 Task: Sort the products by price (highest first).
Action: Mouse moved to (41, 287)
Screenshot: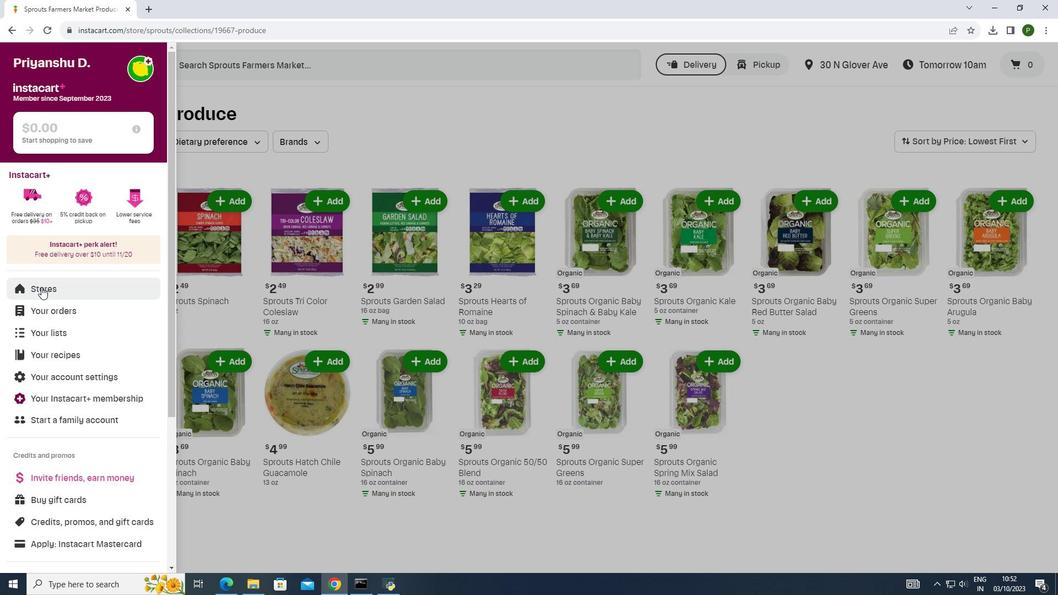 
Action: Mouse pressed left at (41, 287)
Screenshot: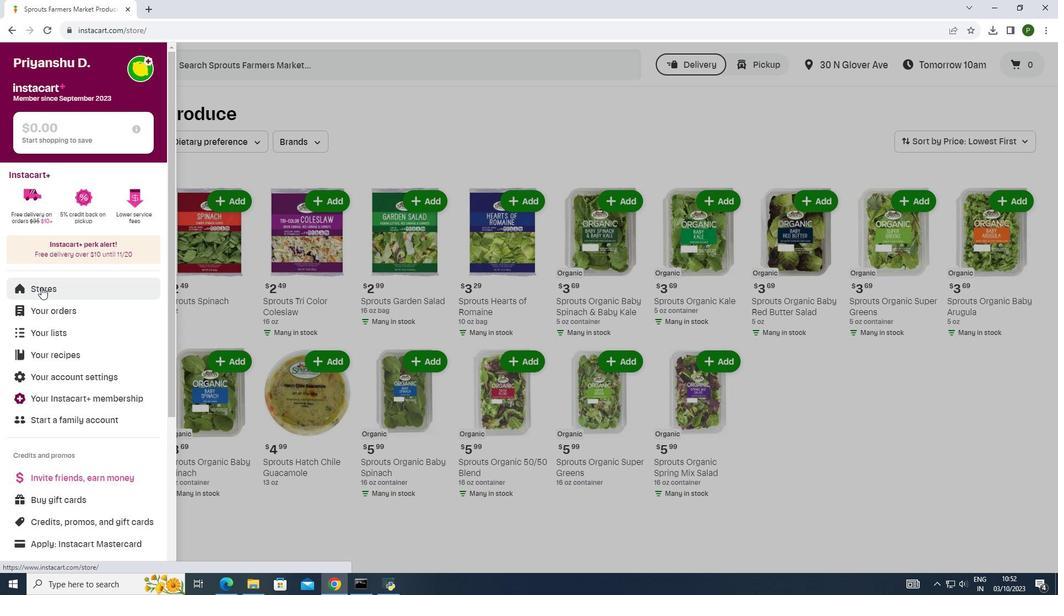 
Action: Mouse moved to (257, 101)
Screenshot: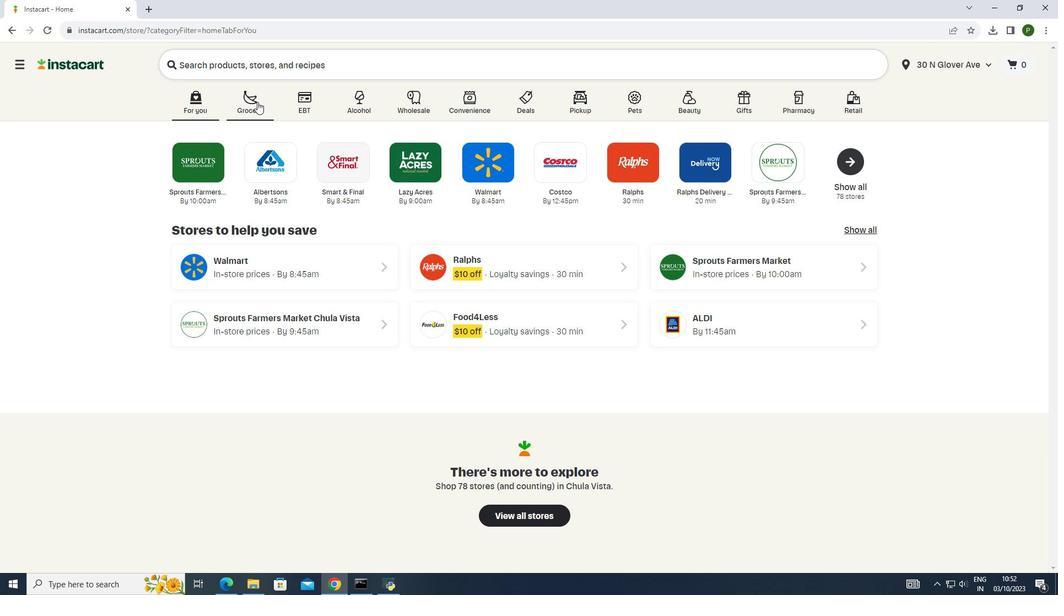 
Action: Mouse pressed left at (257, 101)
Screenshot: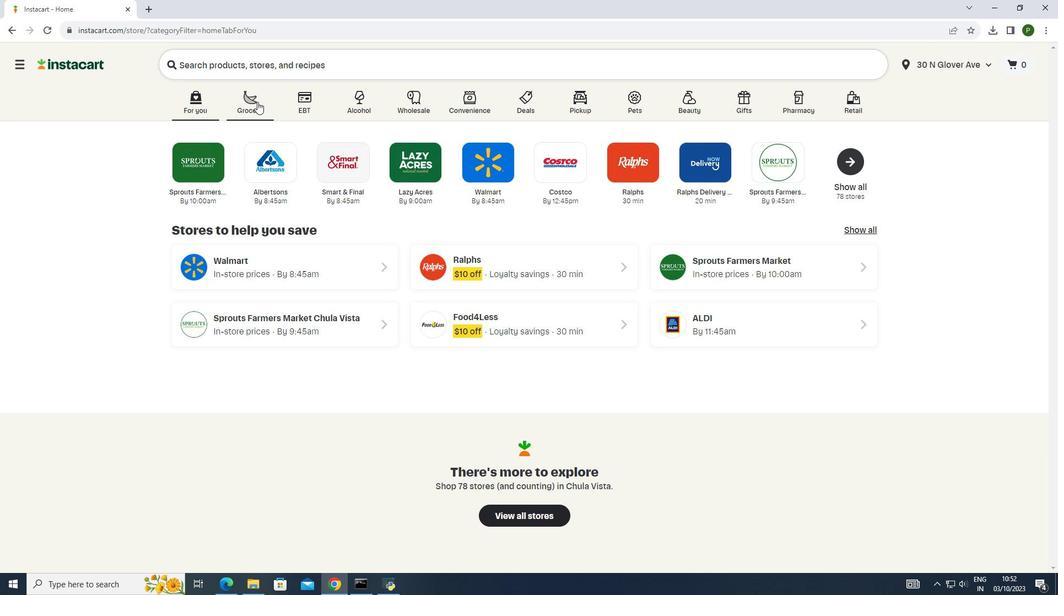 
Action: Mouse moved to (548, 167)
Screenshot: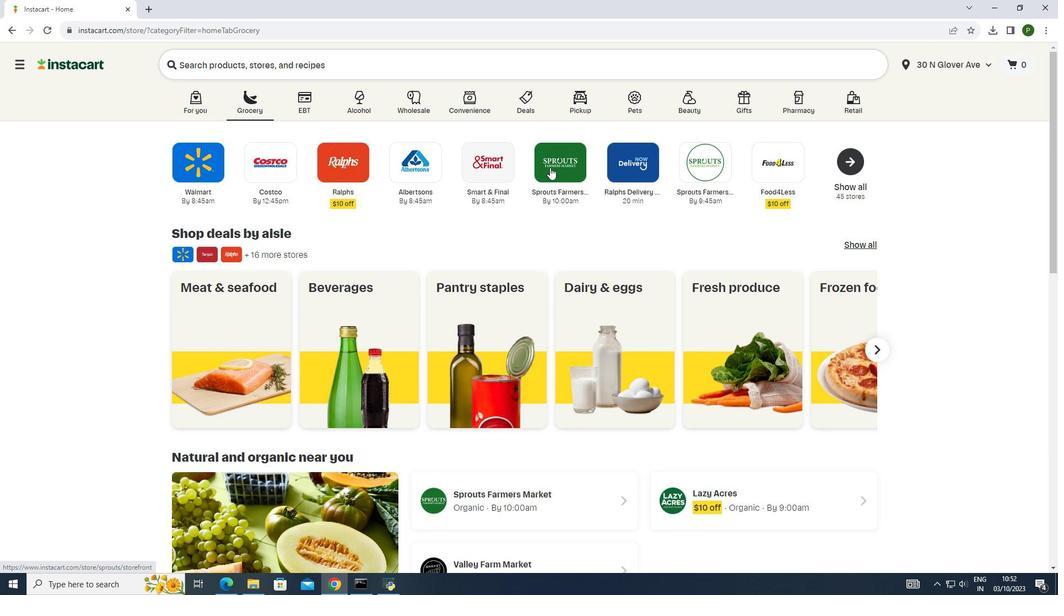 
Action: Mouse pressed left at (548, 167)
Screenshot: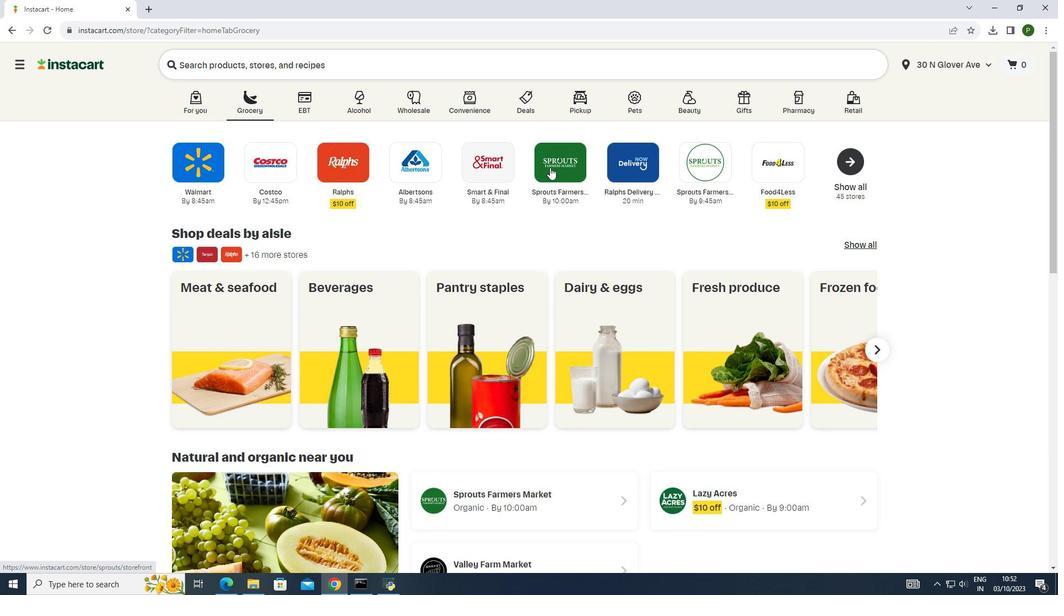 
Action: Mouse moved to (76, 293)
Screenshot: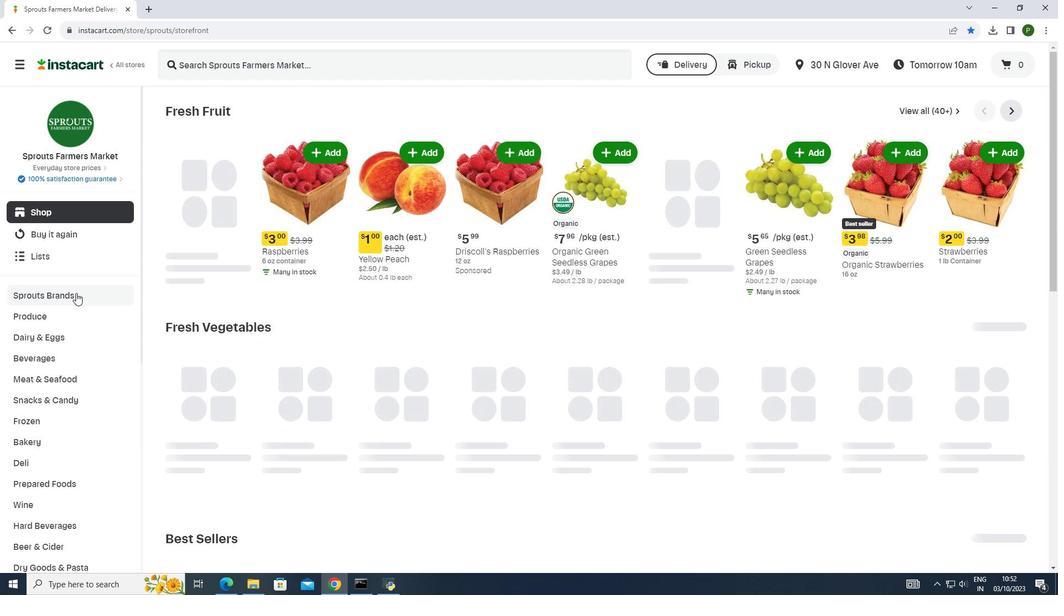 
Action: Mouse pressed left at (76, 293)
Screenshot: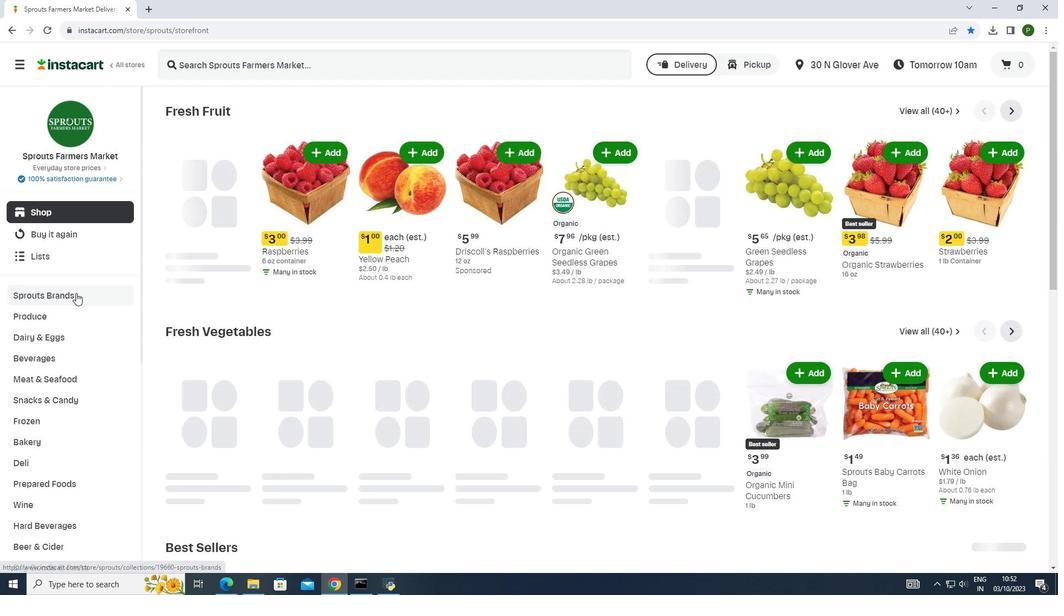 
Action: Mouse moved to (45, 360)
Screenshot: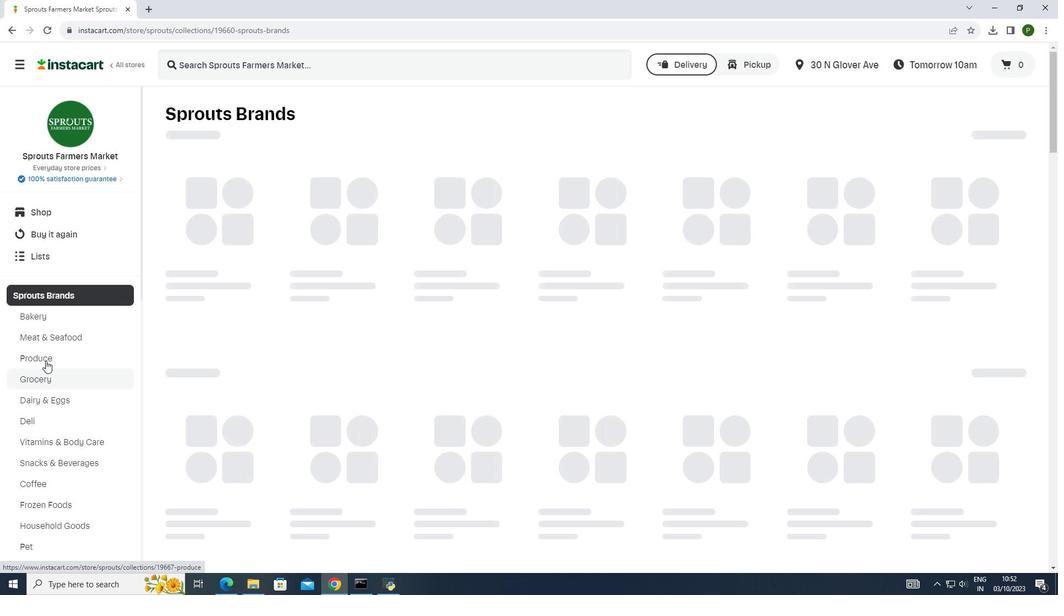 
Action: Mouse pressed left at (45, 360)
Screenshot: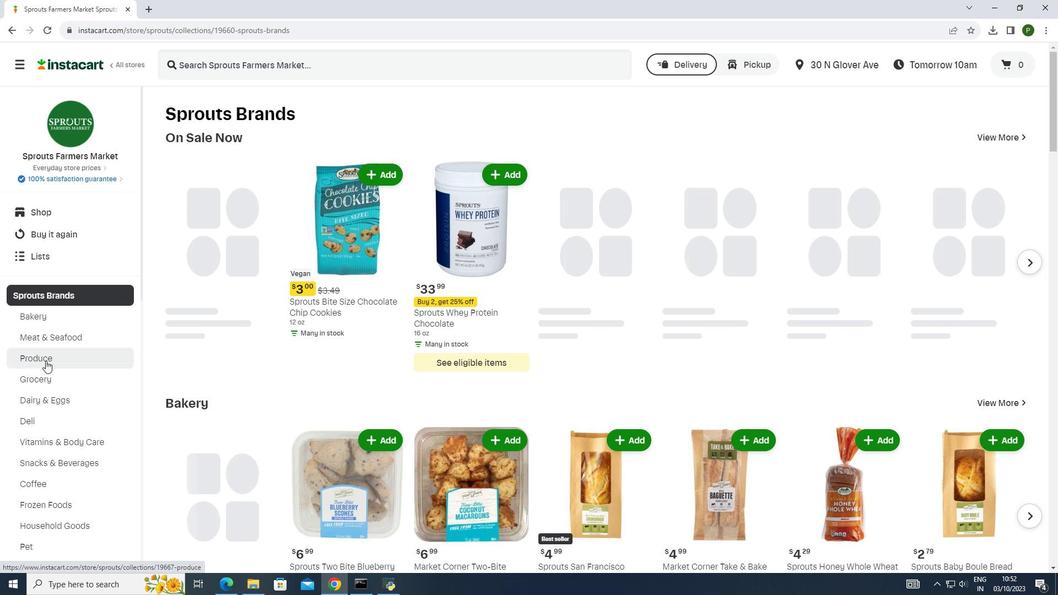 
Action: Mouse moved to (978, 147)
Screenshot: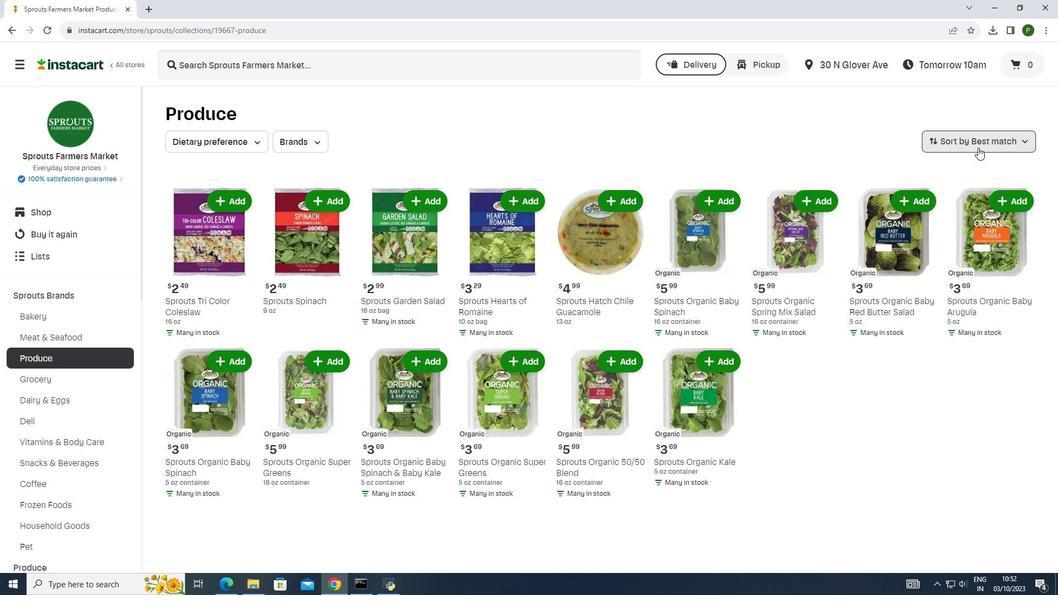 
Action: Mouse pressed left at (978, 147)
Screenshot: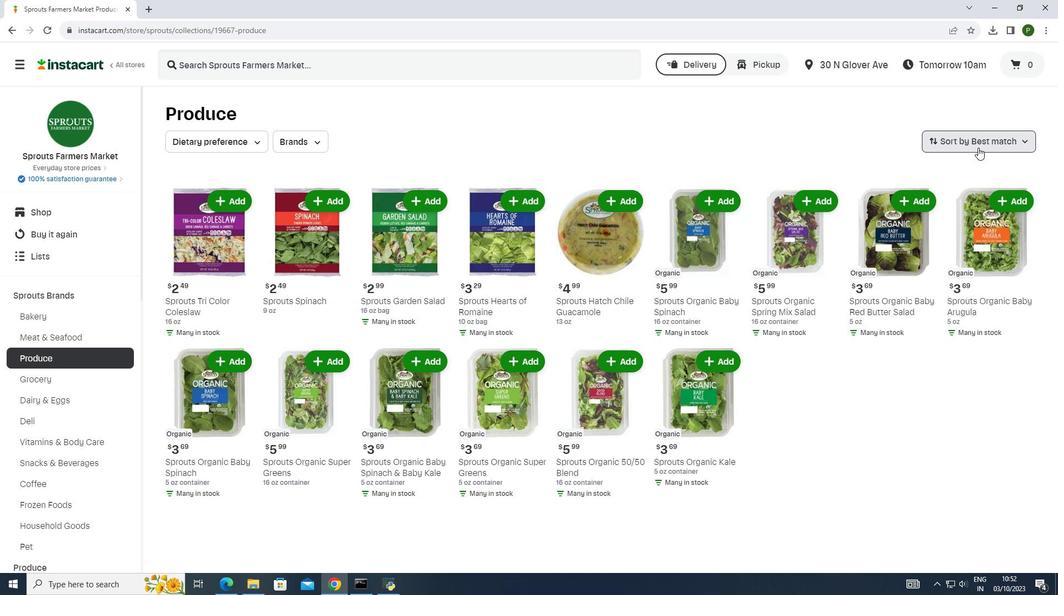 
Action: Mouse moved to (981, 213)
Screenshot: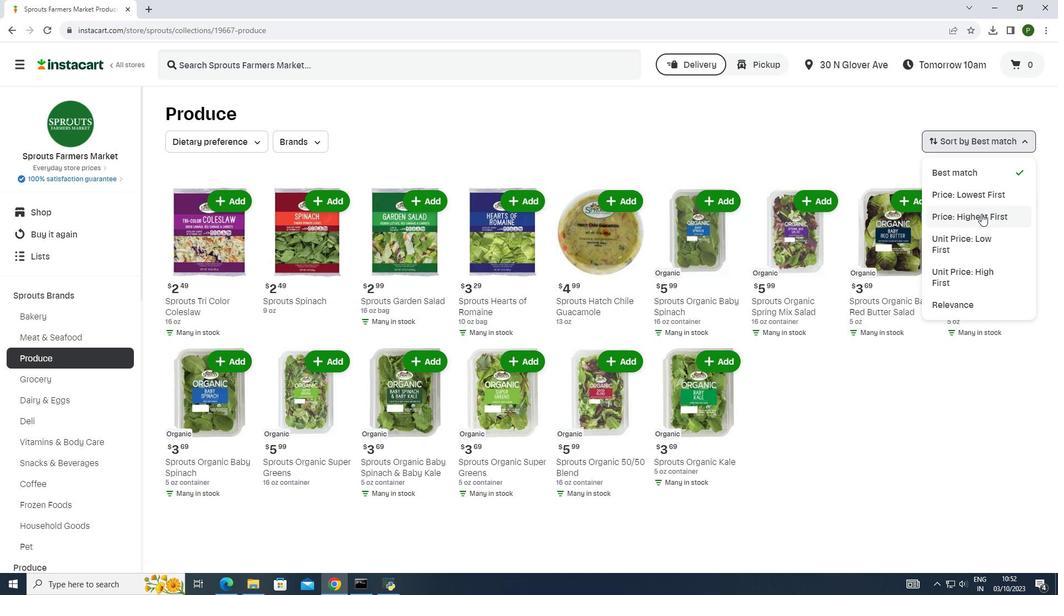 
Action: Mouse pressed left at (981, 213)
Screenshot: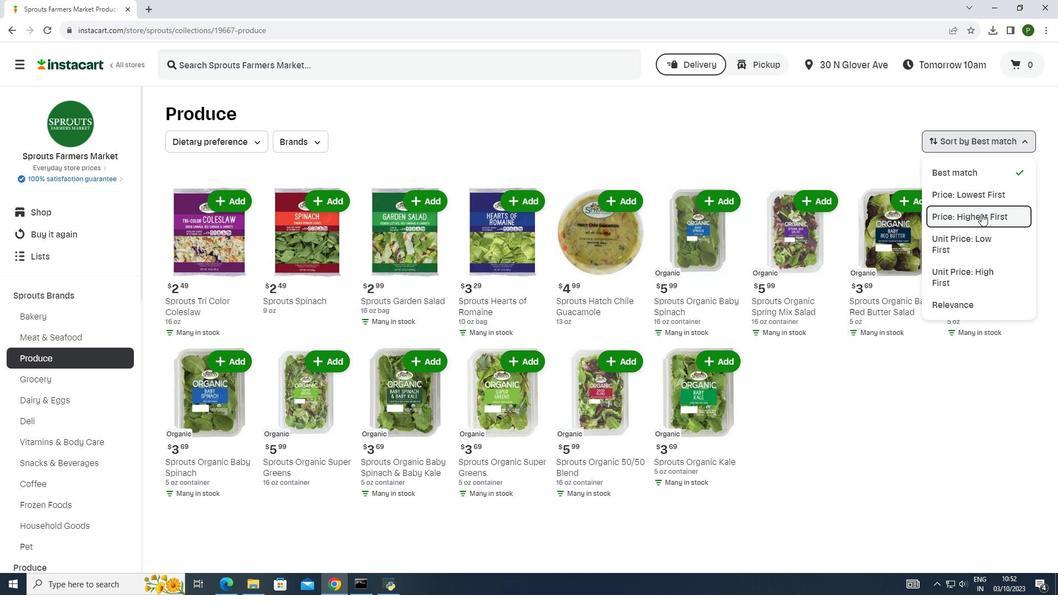 
Action: Mouse moved to (780, 234)
Screenshot: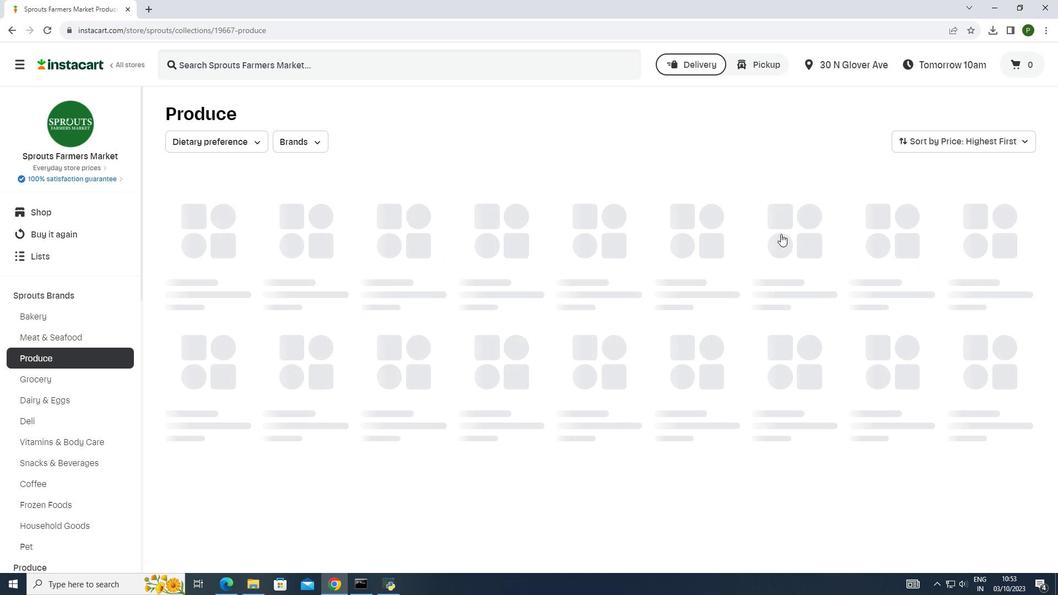 
